 Task: Select the auto option in the web worker.
Action: Mouse moved to (82, 482)
Screenshot: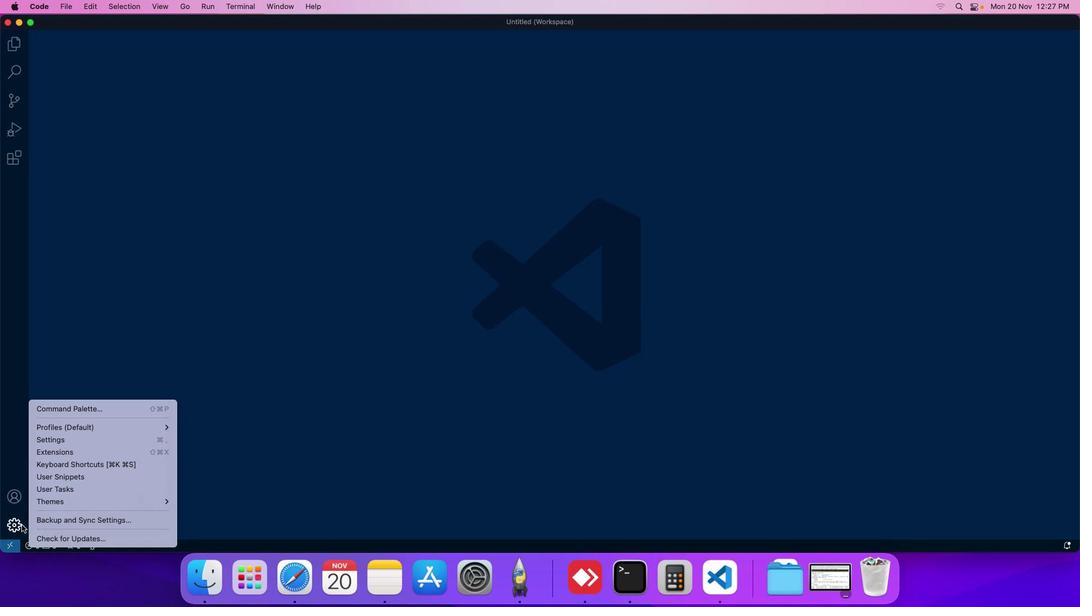 
Action: Mouse pressed left at (82, 482)
Screenshot: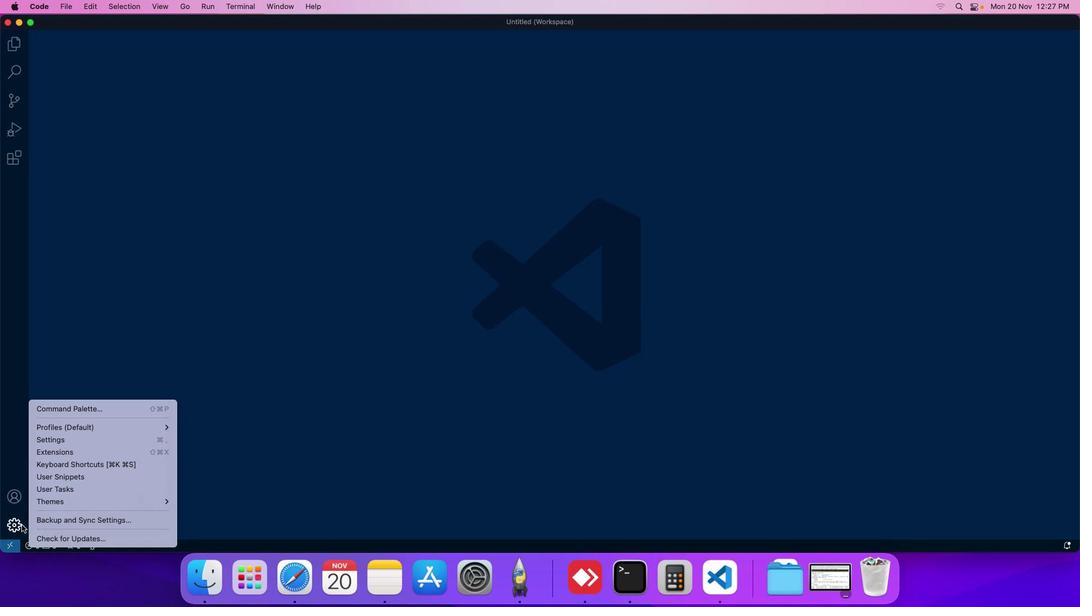 
Action: Mouse moved to (110, 411)
Screenshot: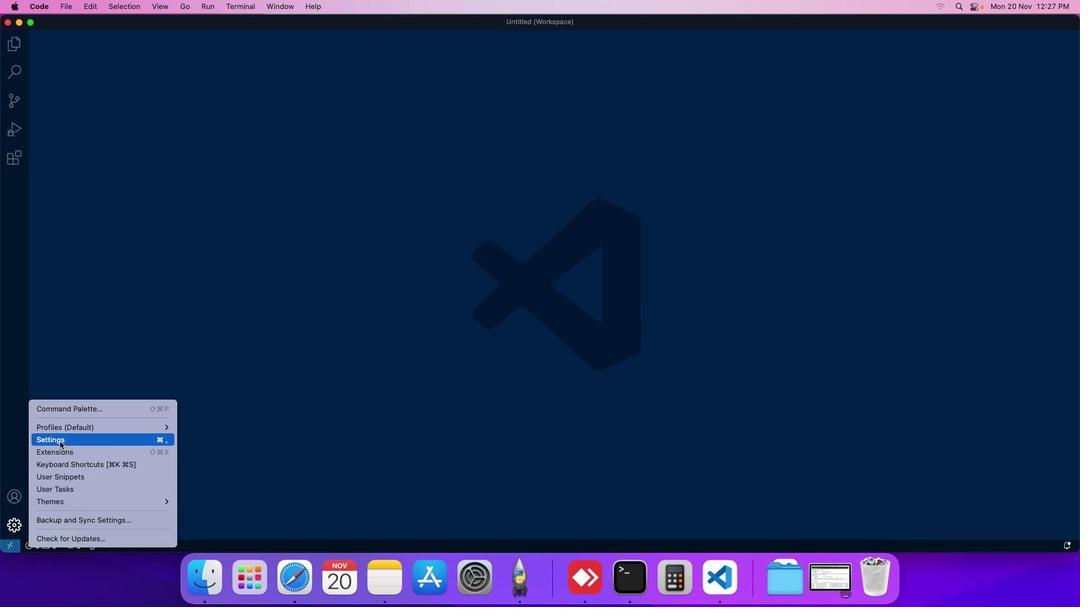 
Action: Mouse pressed left at (110, 411)
Screenshot: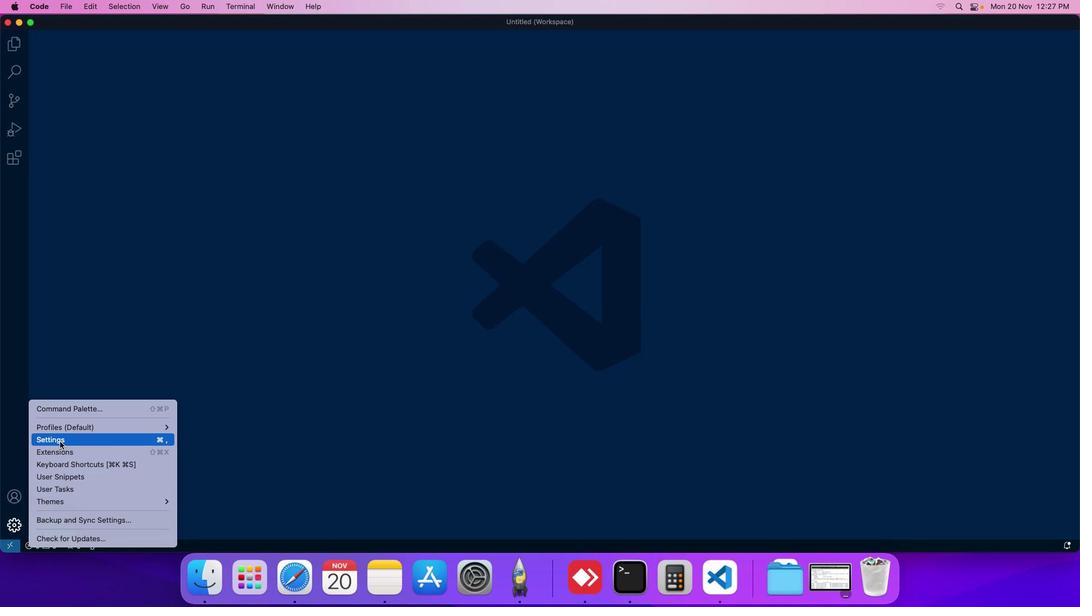 
Action: Mouse moved to (259, 114)
Screenshot: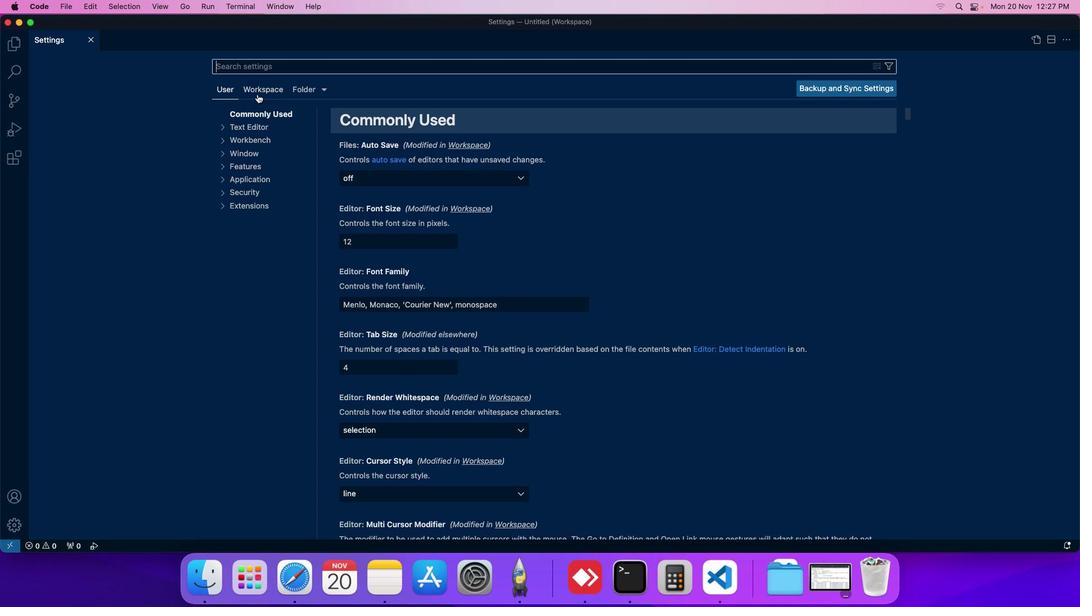 
Action: Mouse pressed left at (259, 114)
Screenshot: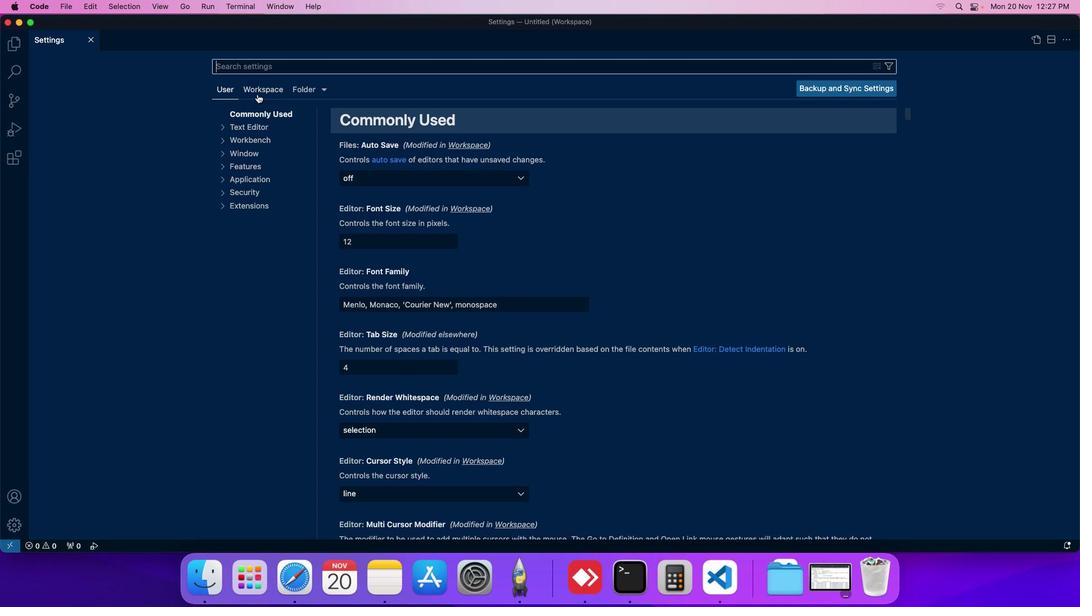 
Action: Mouse moved to (254, 176)
Screenshot: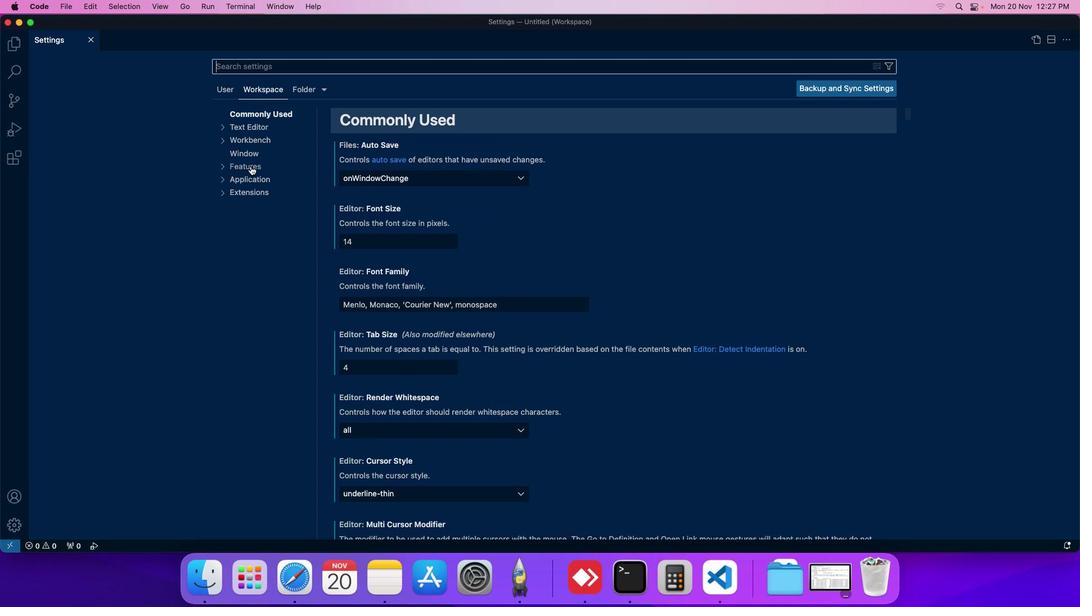 
Action: Mouse pressed left at (254, 176)
Screenshot: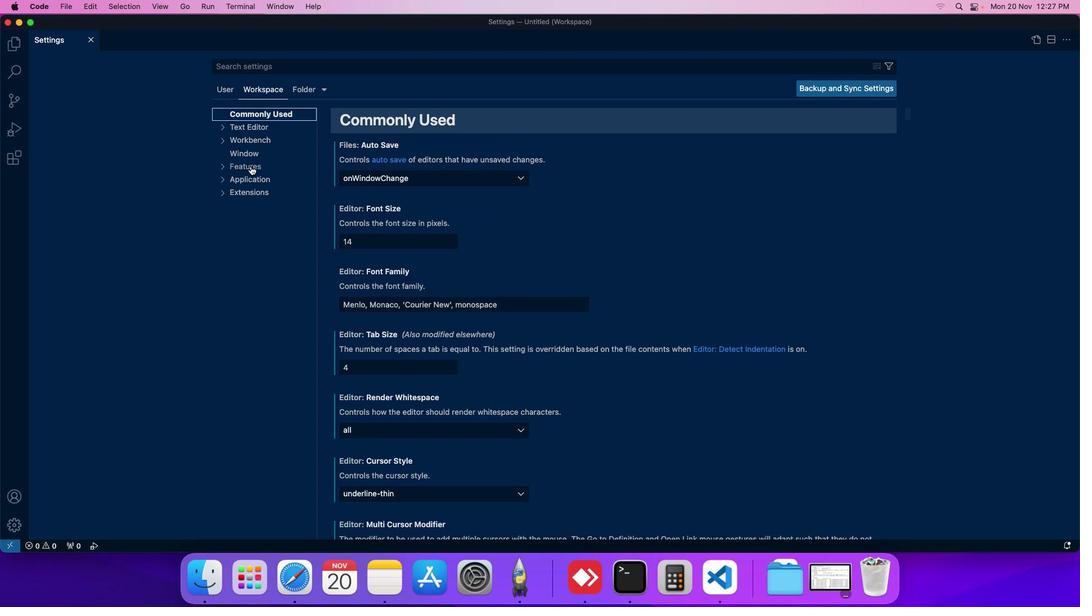 
Action: Mouse moved to (257, 254)
Screenshot: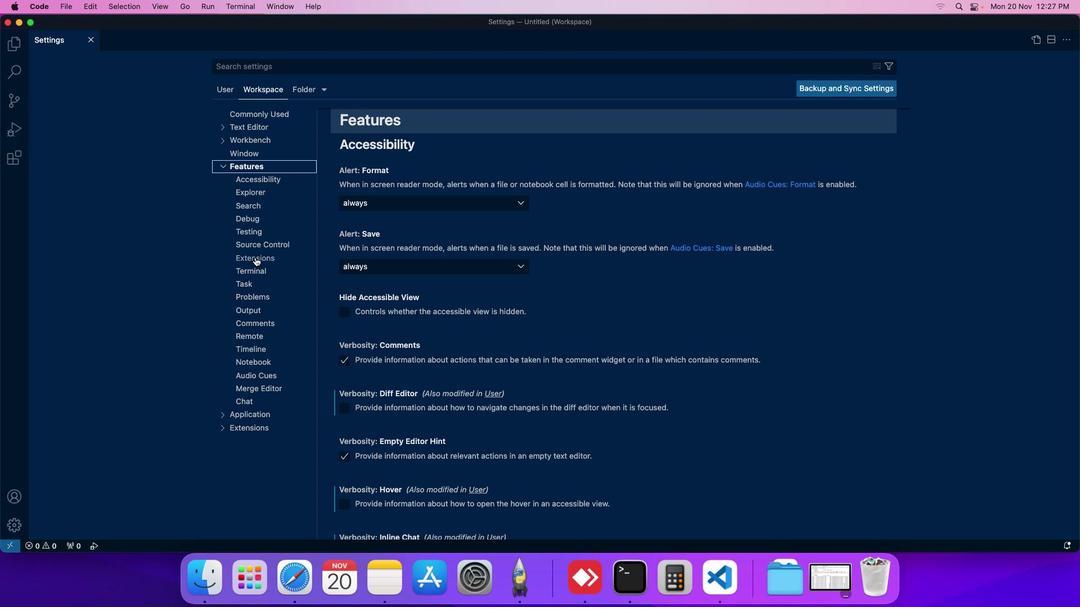 
Action: Mouse pressed left at (257, 254)
Screenshot: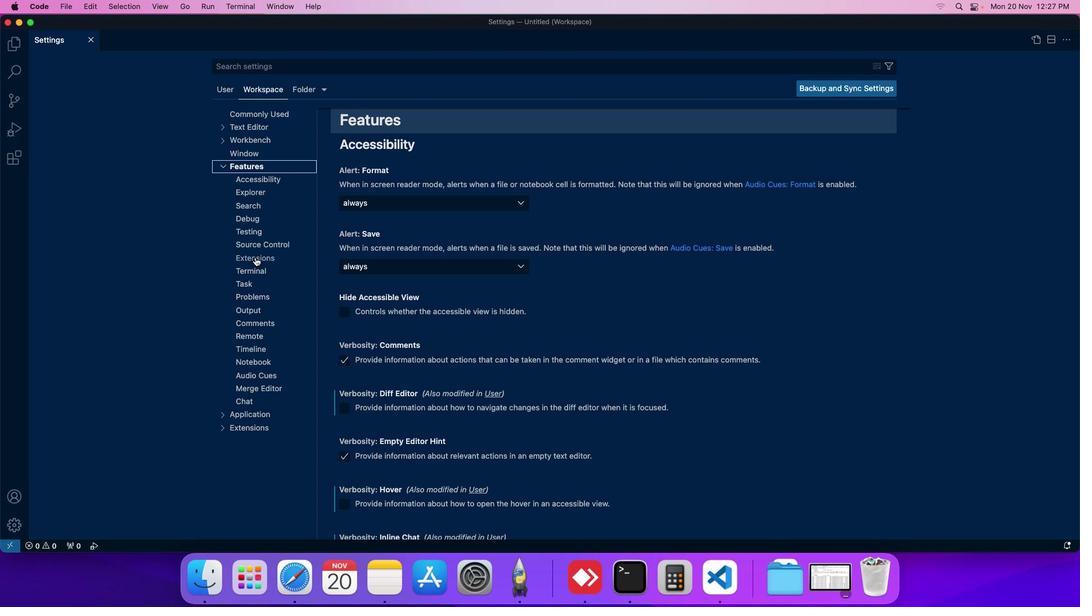 
Action: Mouse moved to (340, 266)
Screenshot: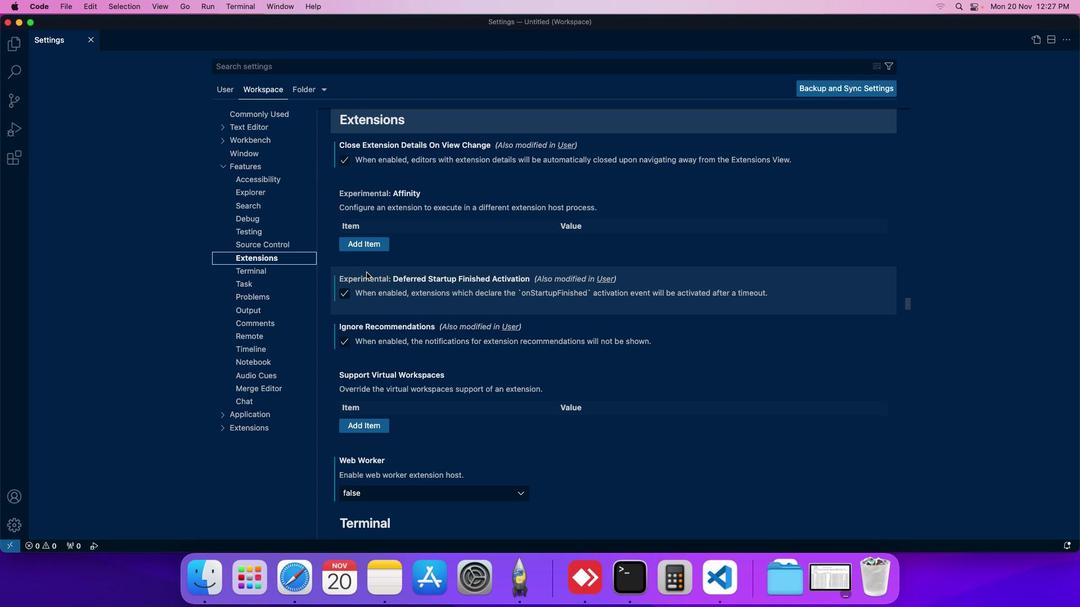 
Action: Mouse scrolled (340, 266) with delta (65, 33)
Screenshot: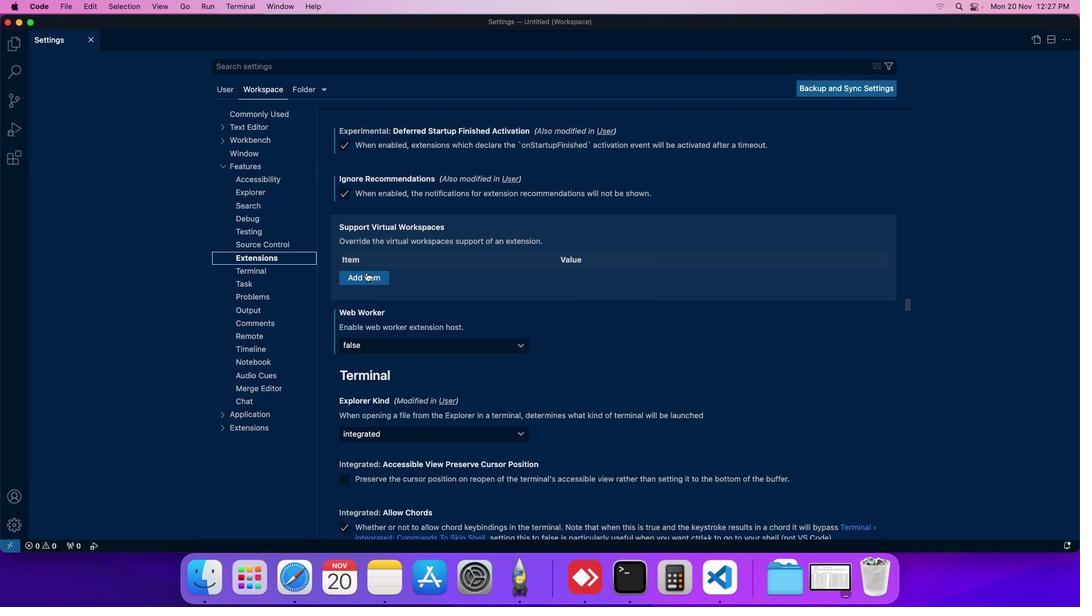 
Action: Mouse moved to (360, 324)
Screenshot: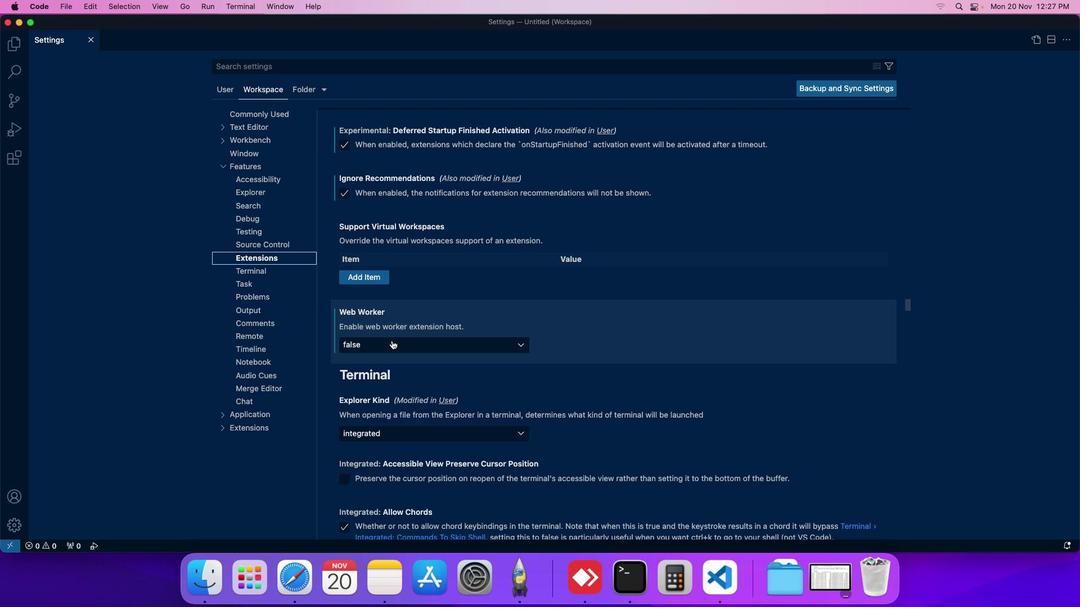 
Action: Mouse pressed left at (360, 324)
Screenshot: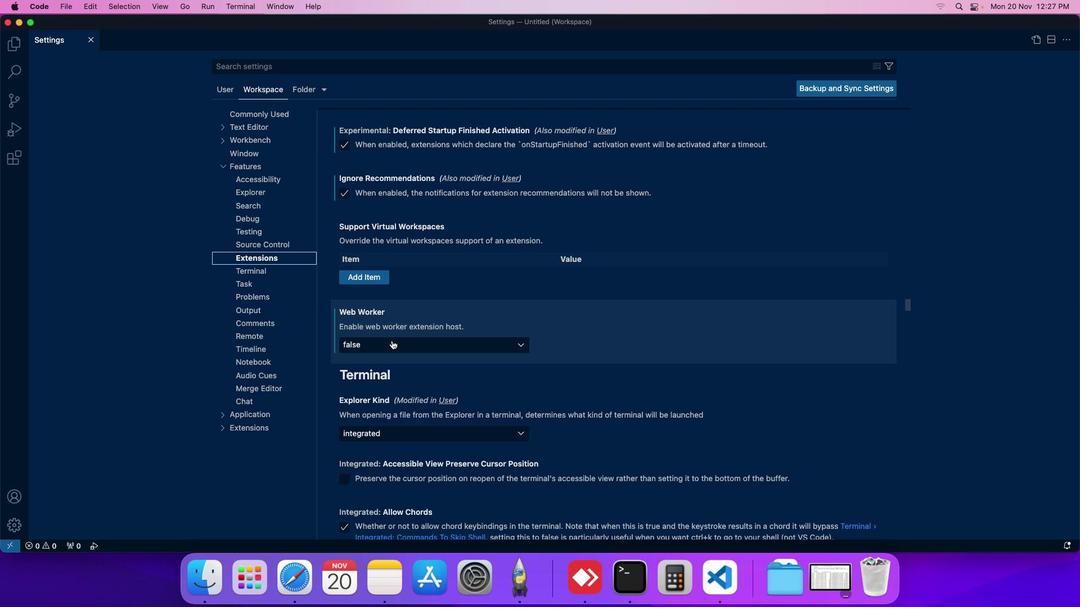 
Action: Mouse moved to (332, 360)
Screenshot: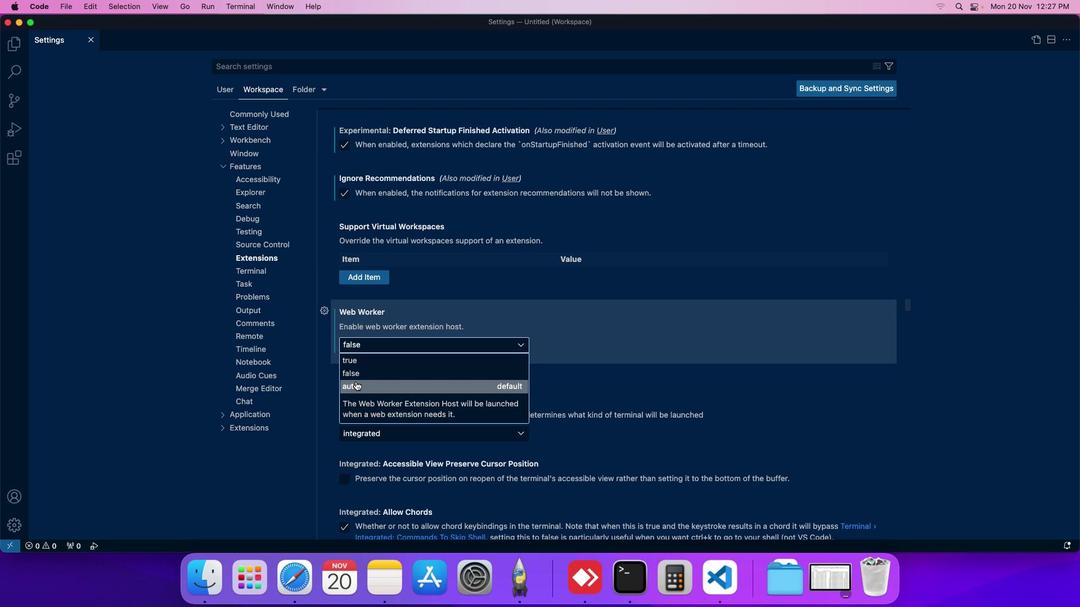 
Action: Mouse pressed left at (332, 360)
Screenshot: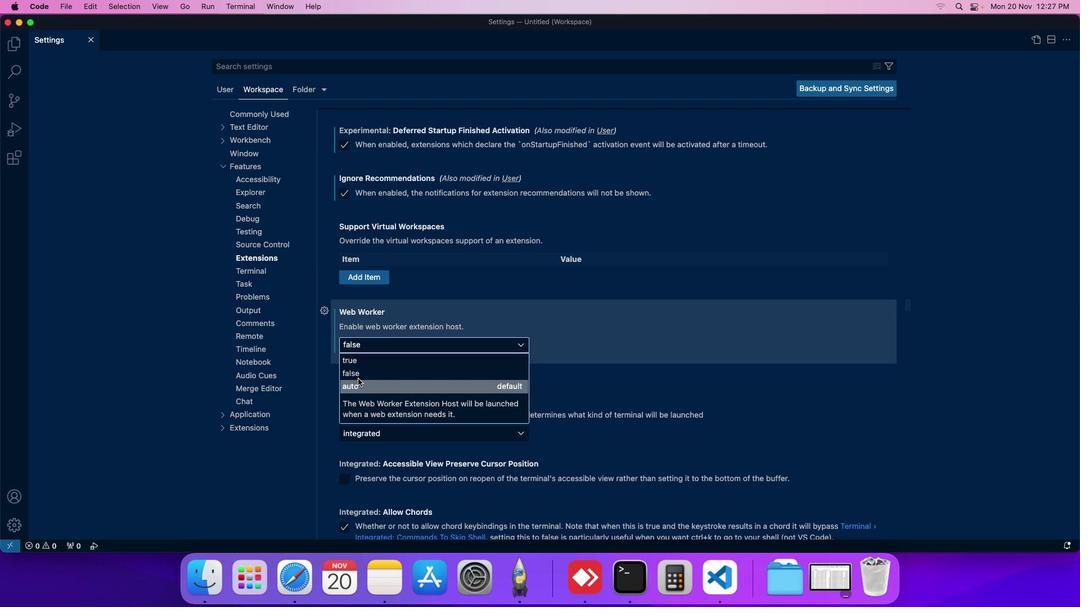
Action: Mouse moved to (348, 333)
Screenshot: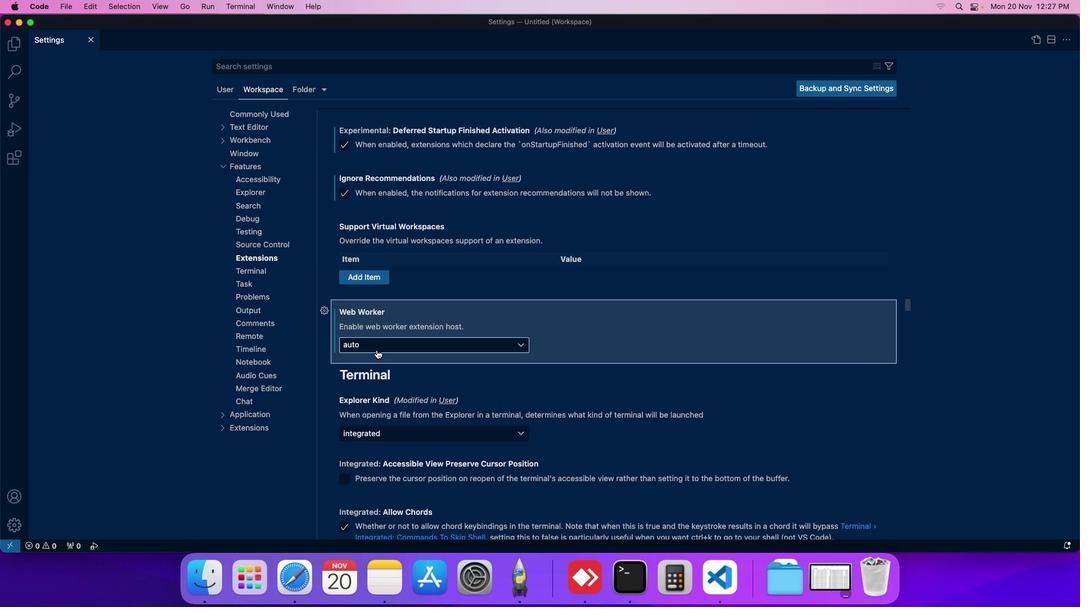 
